 Task: Change status to a patent pending.
Action: Mouse moved to (652, 64)
Screenshot: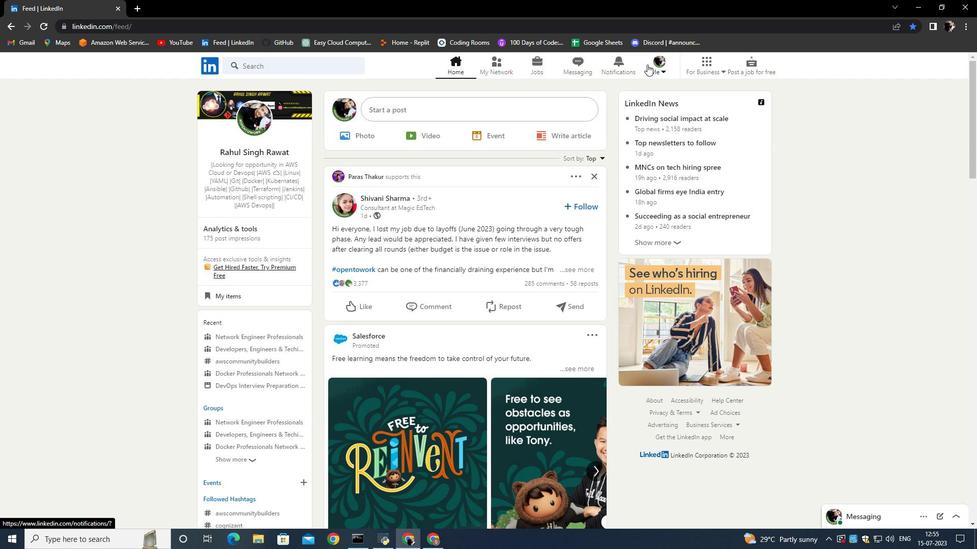 
Action: Mouse pressed left at (652, 64)
Screenshot: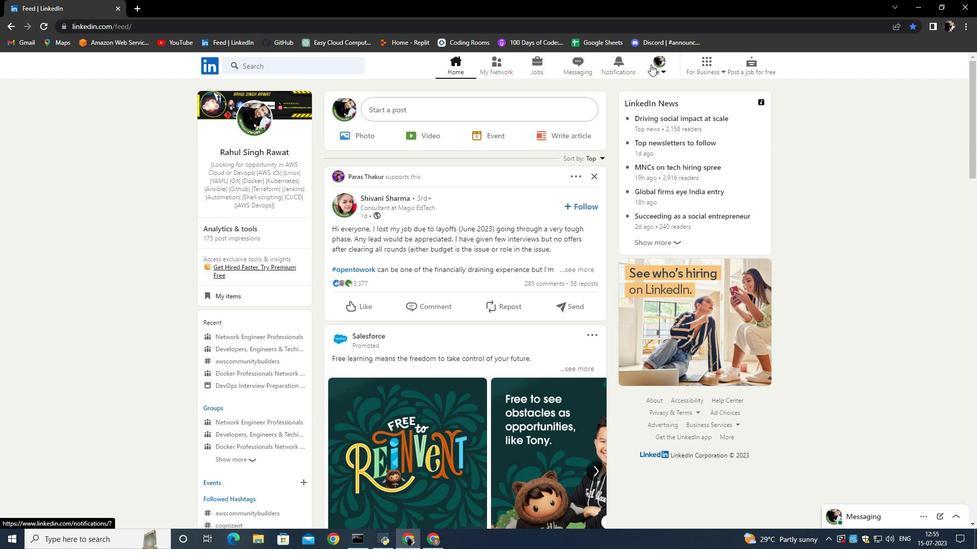 
Action: Mouse moved to (561, 102)
Screenshot: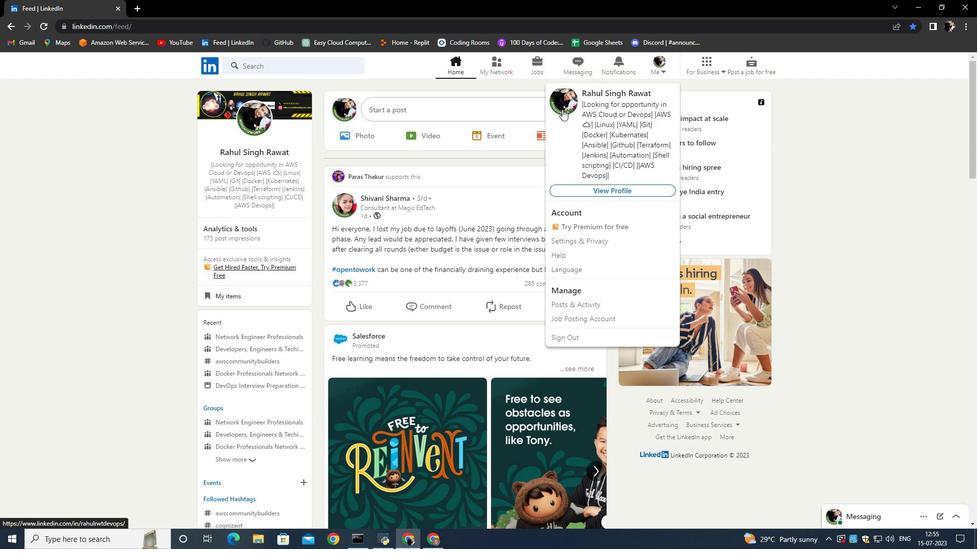 
Action: Mouse pressed left at (561, 102)
Screenshot: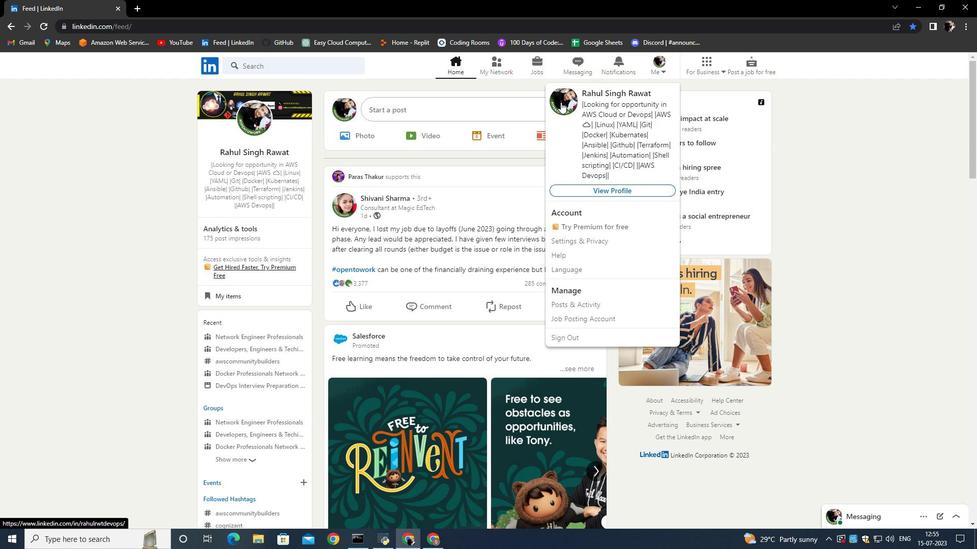 
Action: Mouse moved to (324, 318)
Screenshot: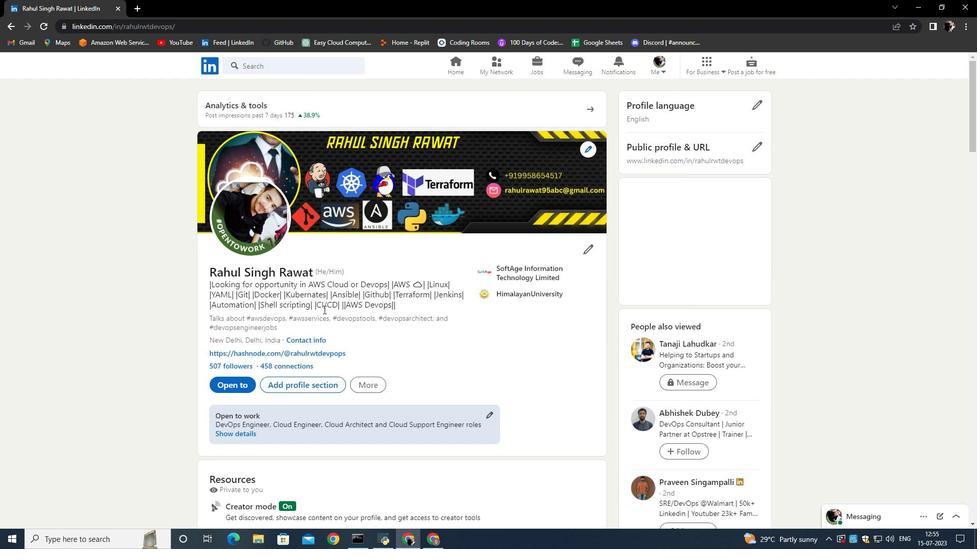 
Action: Mouse scrolled (324, 317) with delta (0, 0)
Screenshot: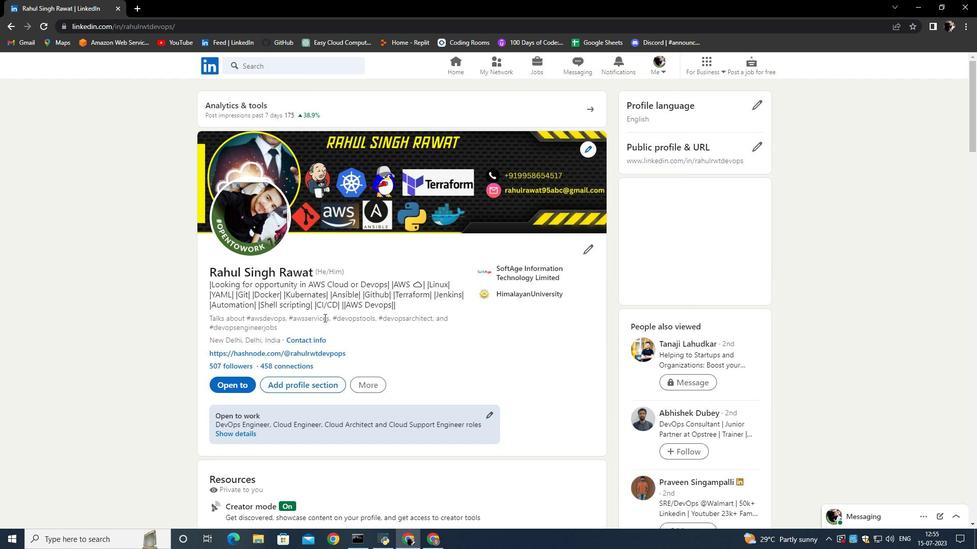 
Action: Mouse moved to (317, 334)
Screenshot: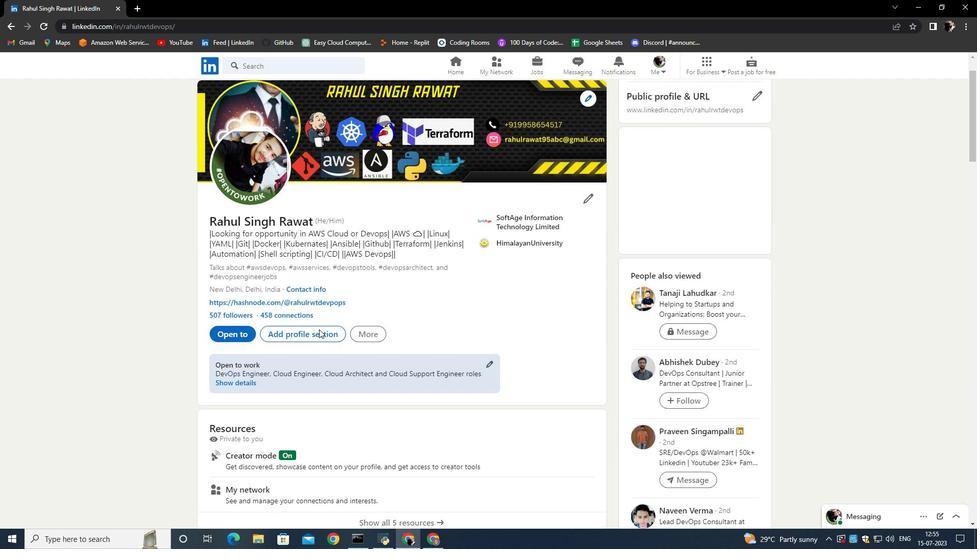 
Action: Mouse pressed left at (317, 334)
Screenshot: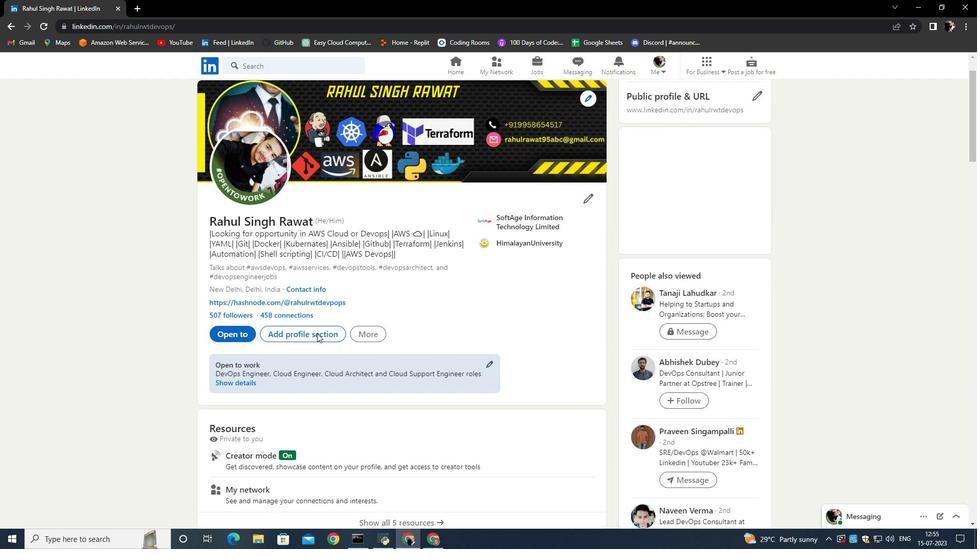 
Action: Mouse moved to (314, 337)
Screenshot: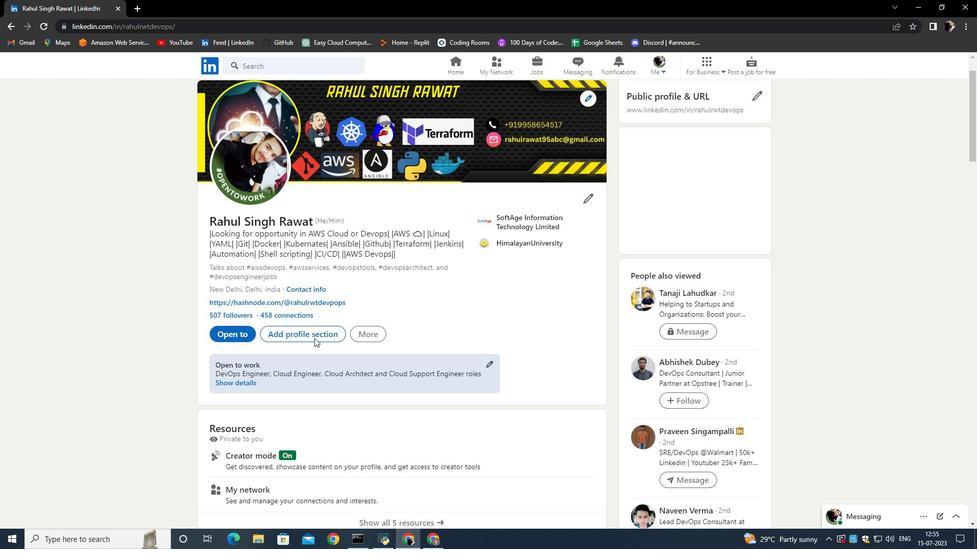 
Action: Mouse pressed left at (314, 337)
Screenshot: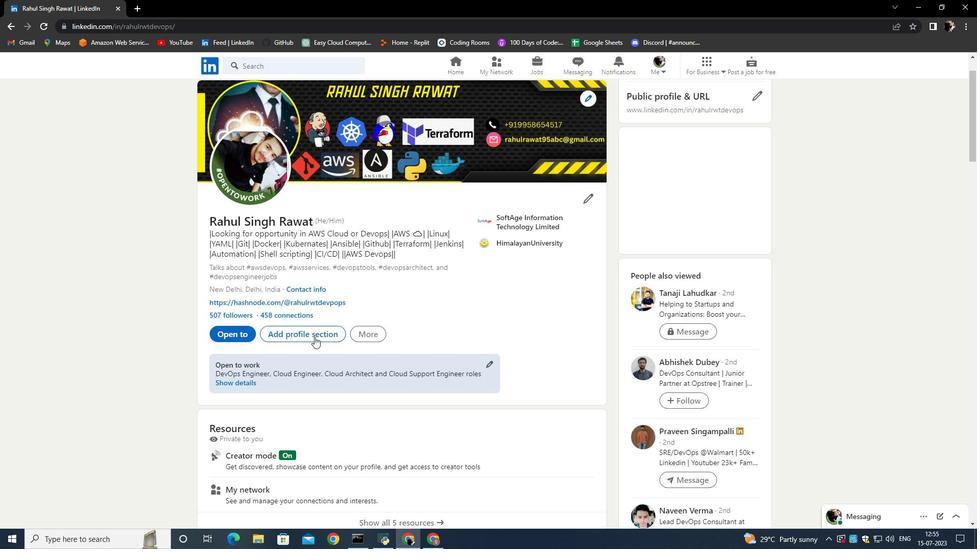 
Action: Mouse moved to (316, 339)
Screenshot: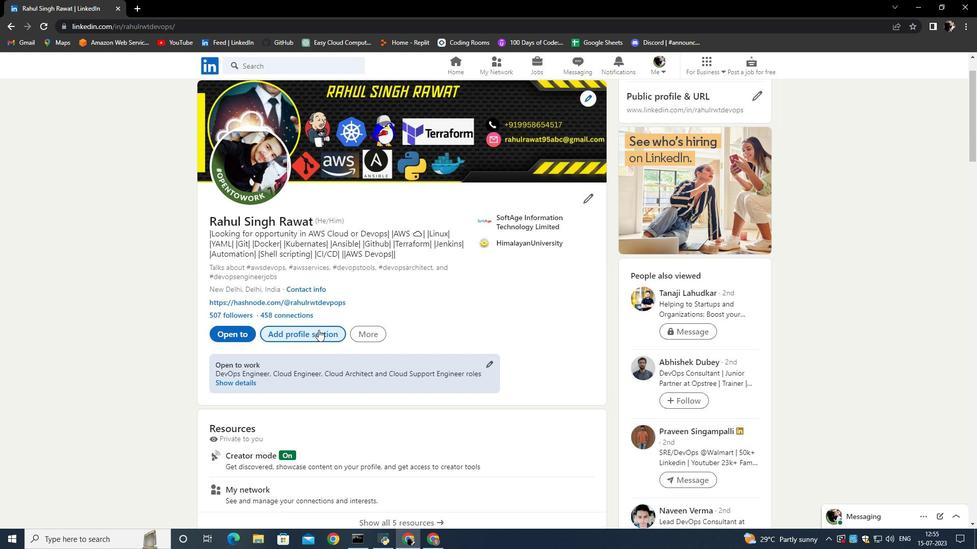 
Action: Mouse pressed left at (316, 339)
Screenshot: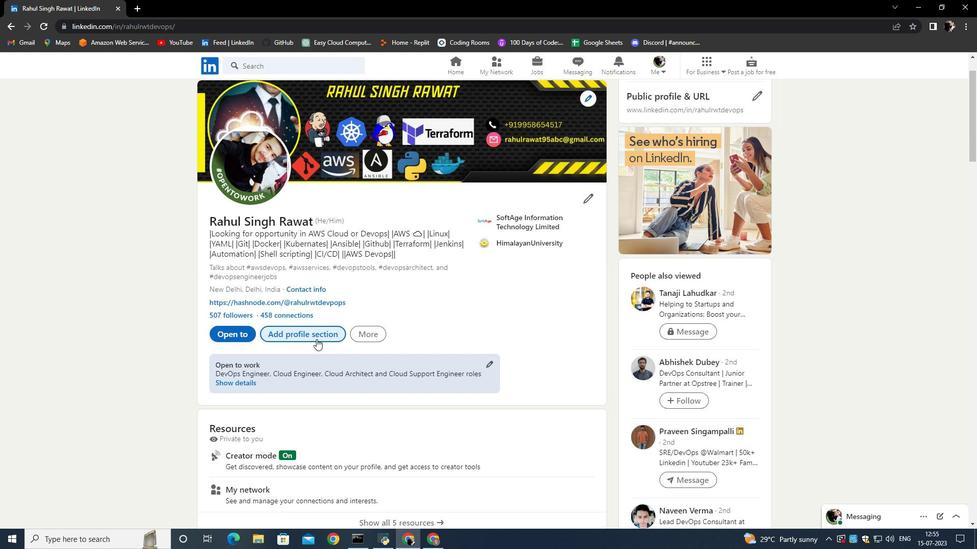 
Action: Mouse moved to (381, 281)
Screenshot: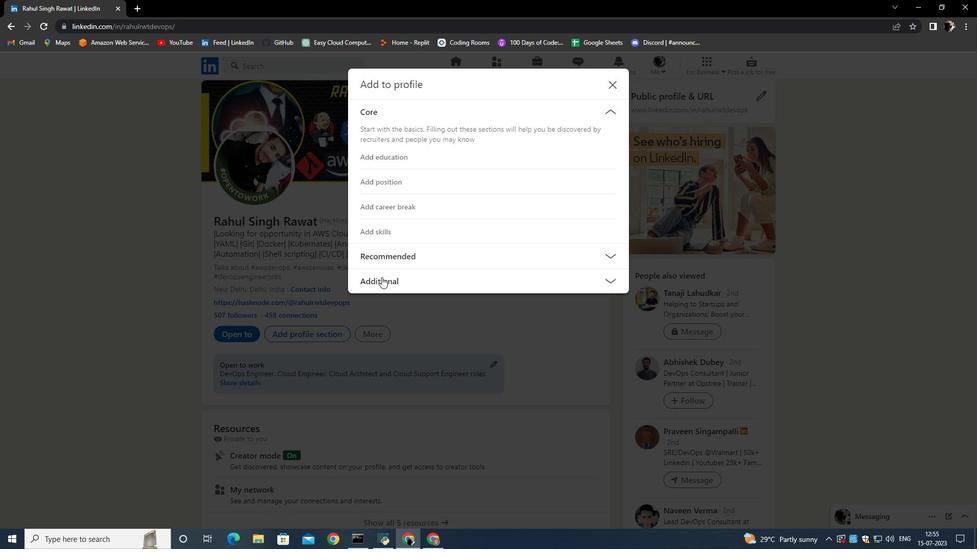 
Action: Mouse pressed left at (381, 281)
Screenshot: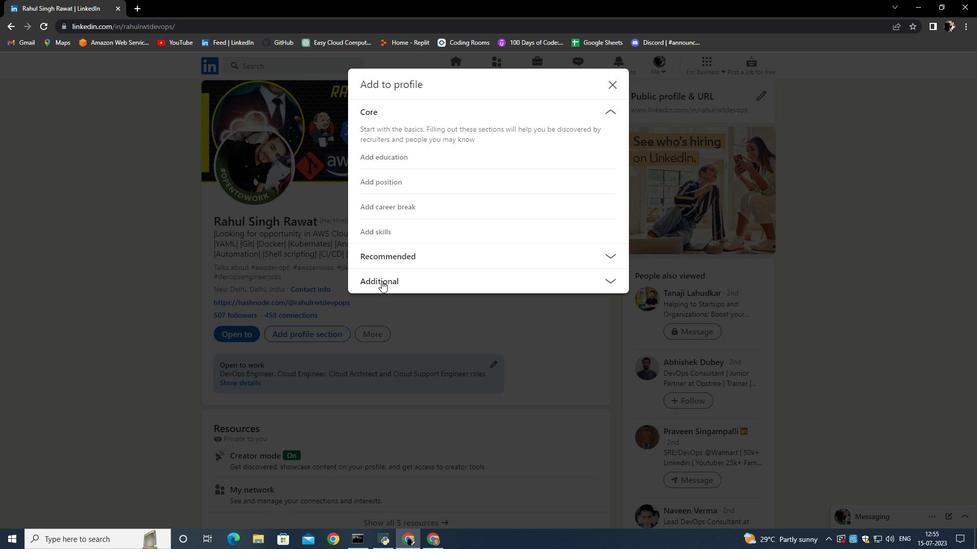 
Action: Mouse moved to (383, 258)
Screenshot: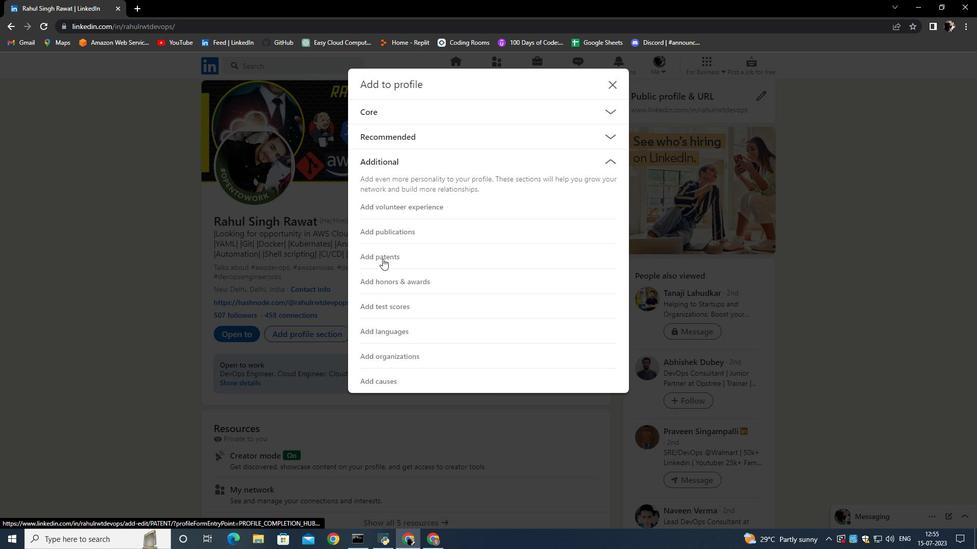
Action: Mouse pressed left at (383, 258)
Screenshot: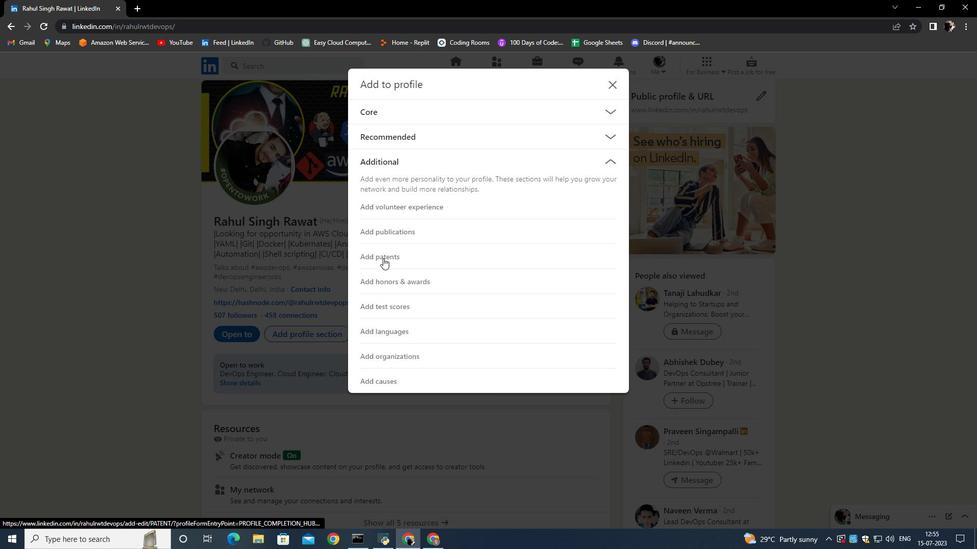 
Action: Mouse moved to (319, 302)
Screenshot: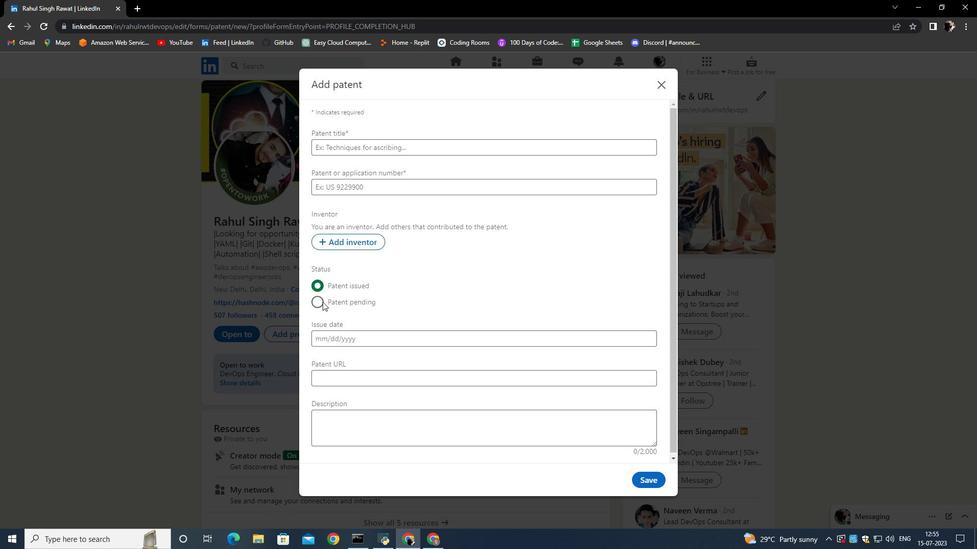 
Action: Mouse pressed left at (319, 302)
Screenshot: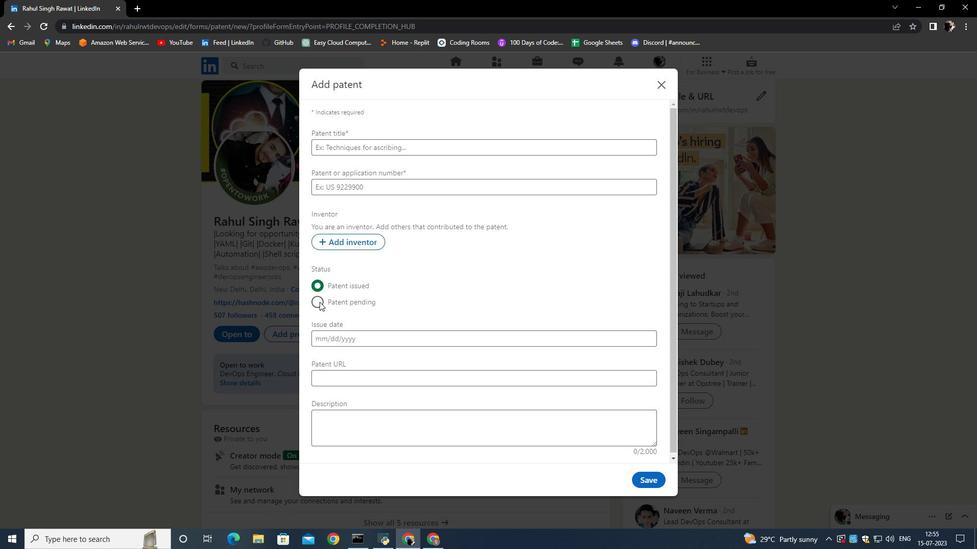 
Action: Mouse moved to (440, 292)
Screenshot: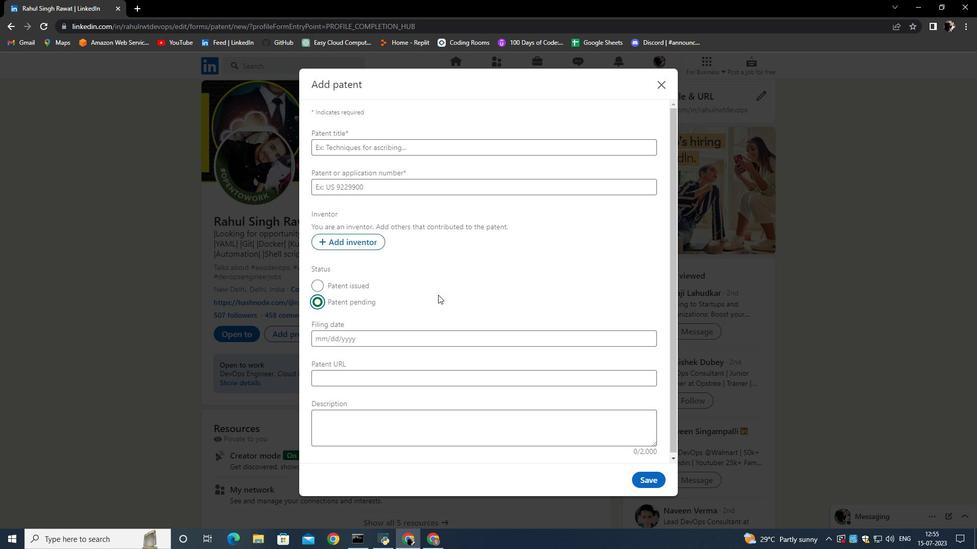 
Action: Mouse pressed left at (440, 292)
Screenshot: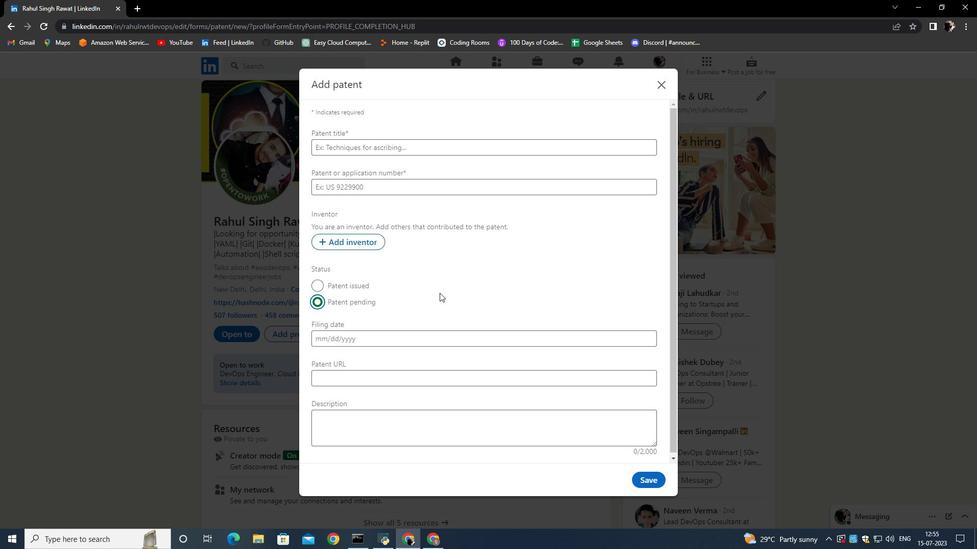 
